 Task: Open the help section.
Action: Mouse moved to (1029, 93)
Screenshot: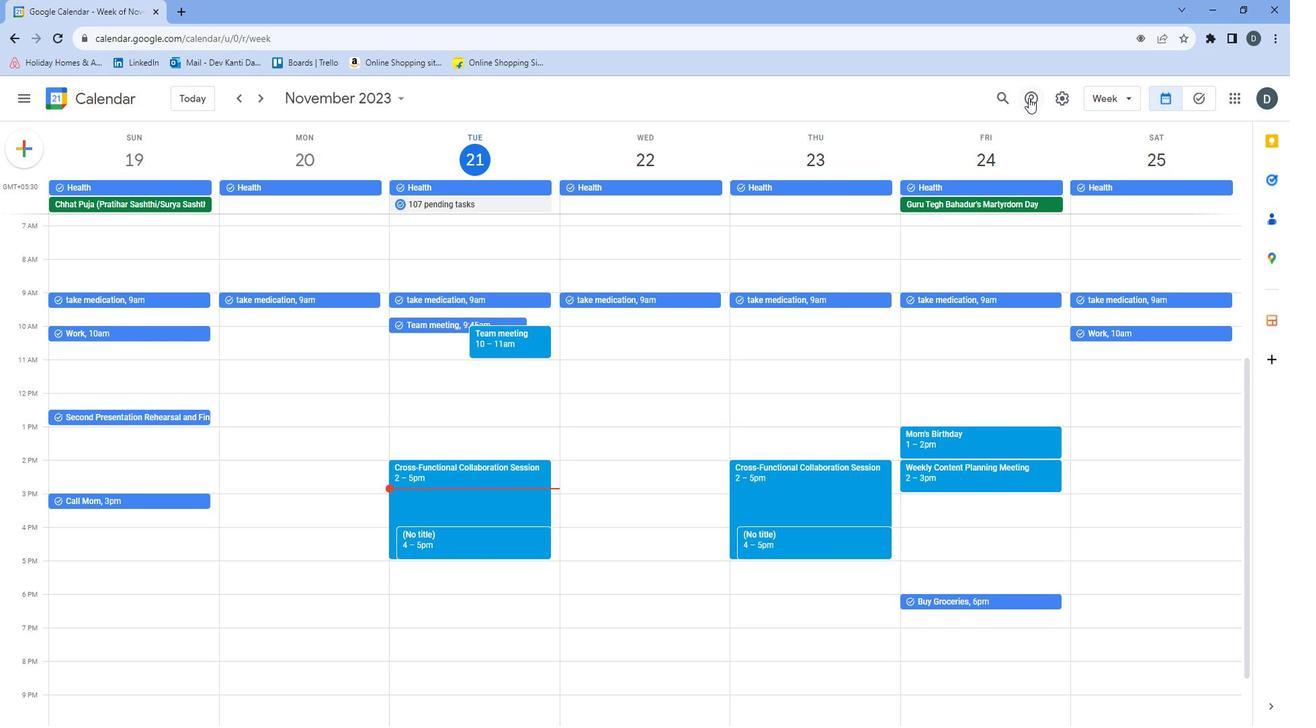 
Action: Mouse pressed left at (1029, 93)
Screenshot: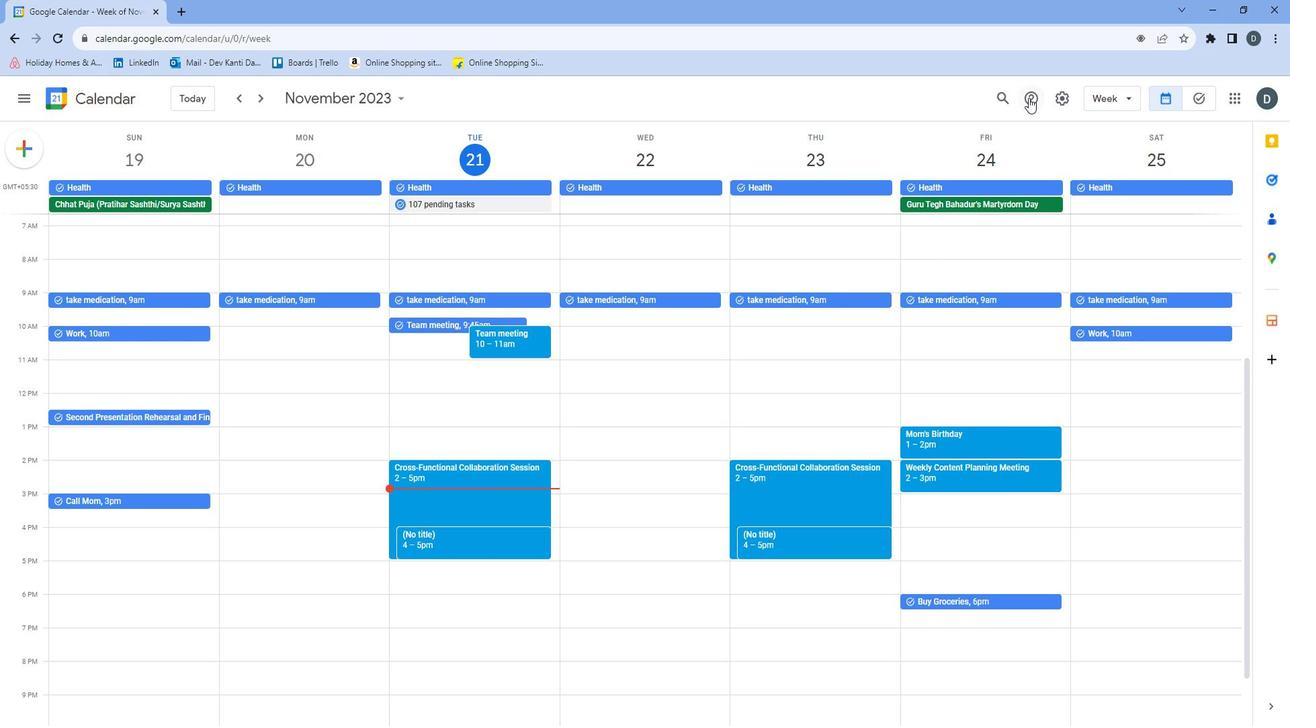 
Action: Mouse moved to (988, 120)
Screenshot: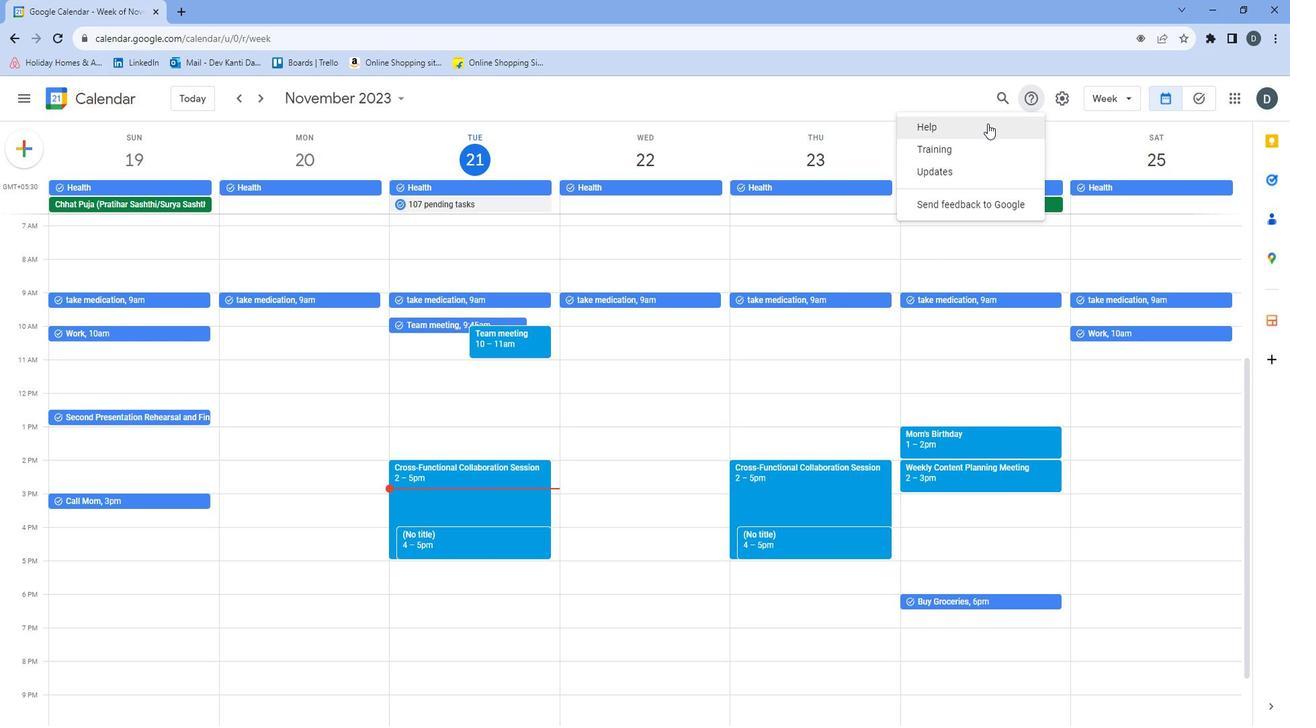
Action: Mouse pressed left at (988, 120)
Screenshot: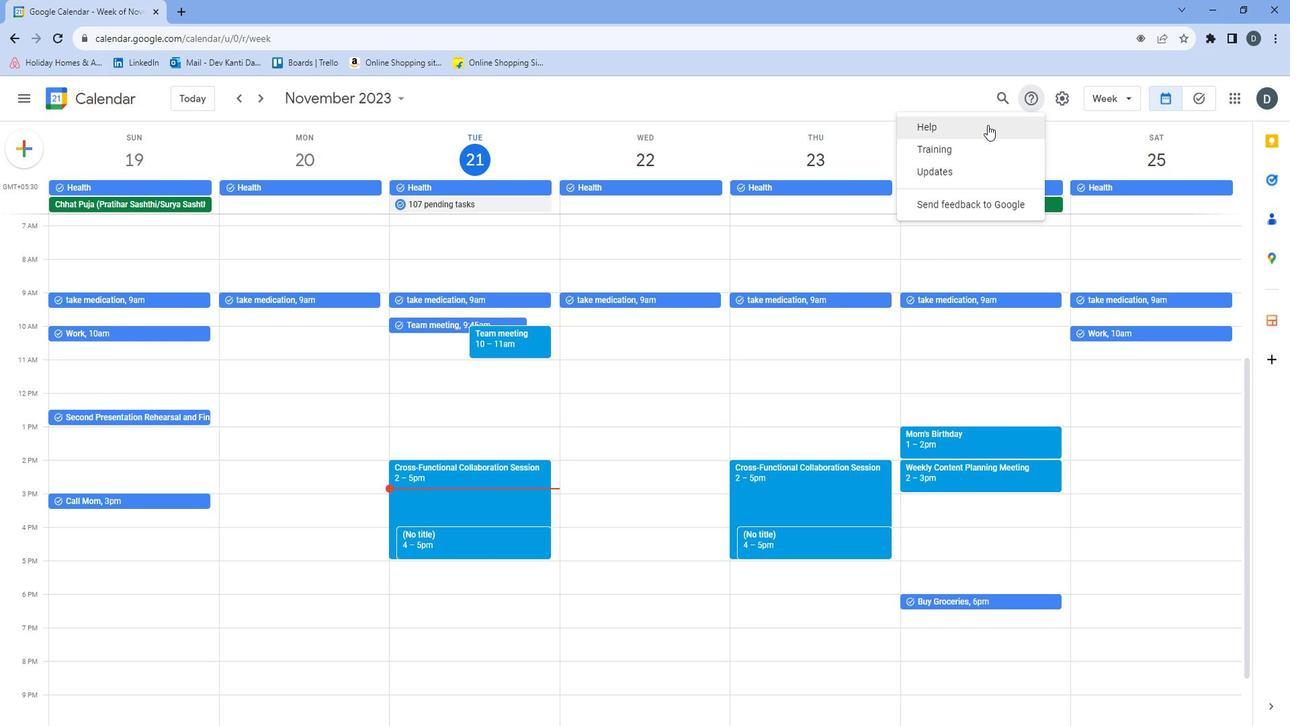 
Action: Mouse moved to (1085, 269)
Screenshot: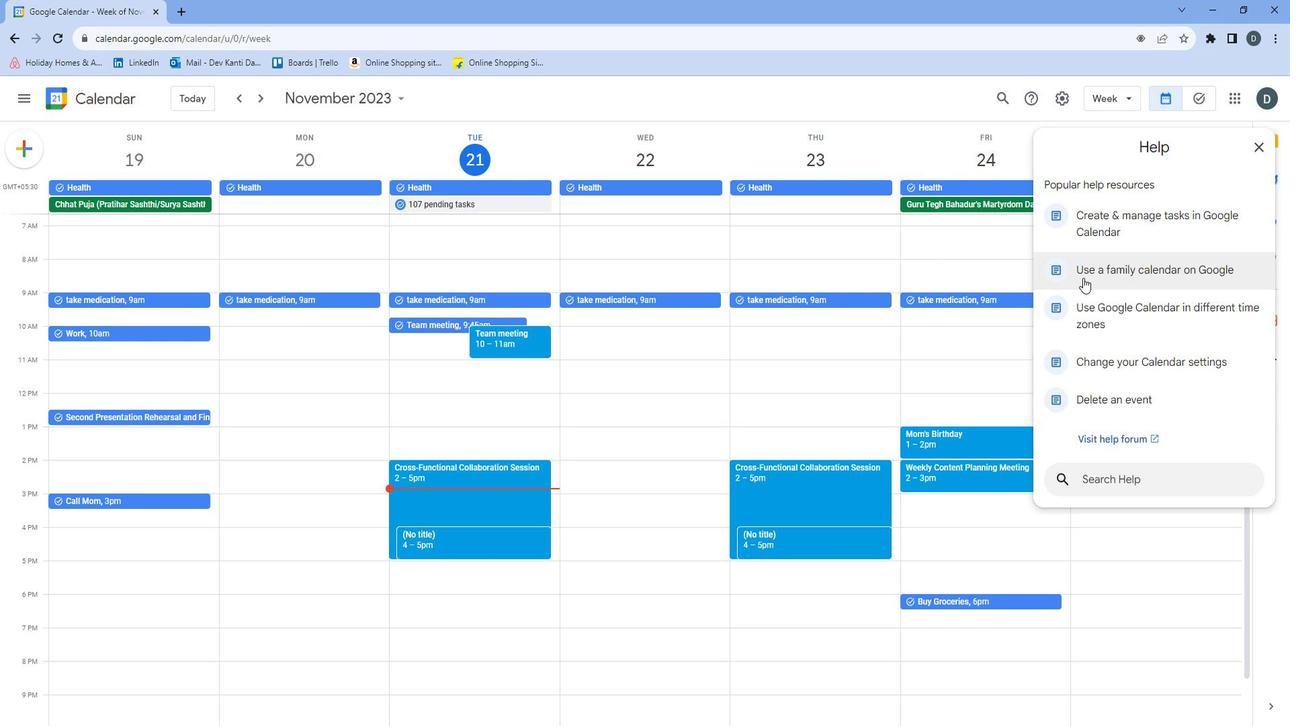 
Action: Mouse scrolled (1085, 268) with delta (0, 0)
Screenshot: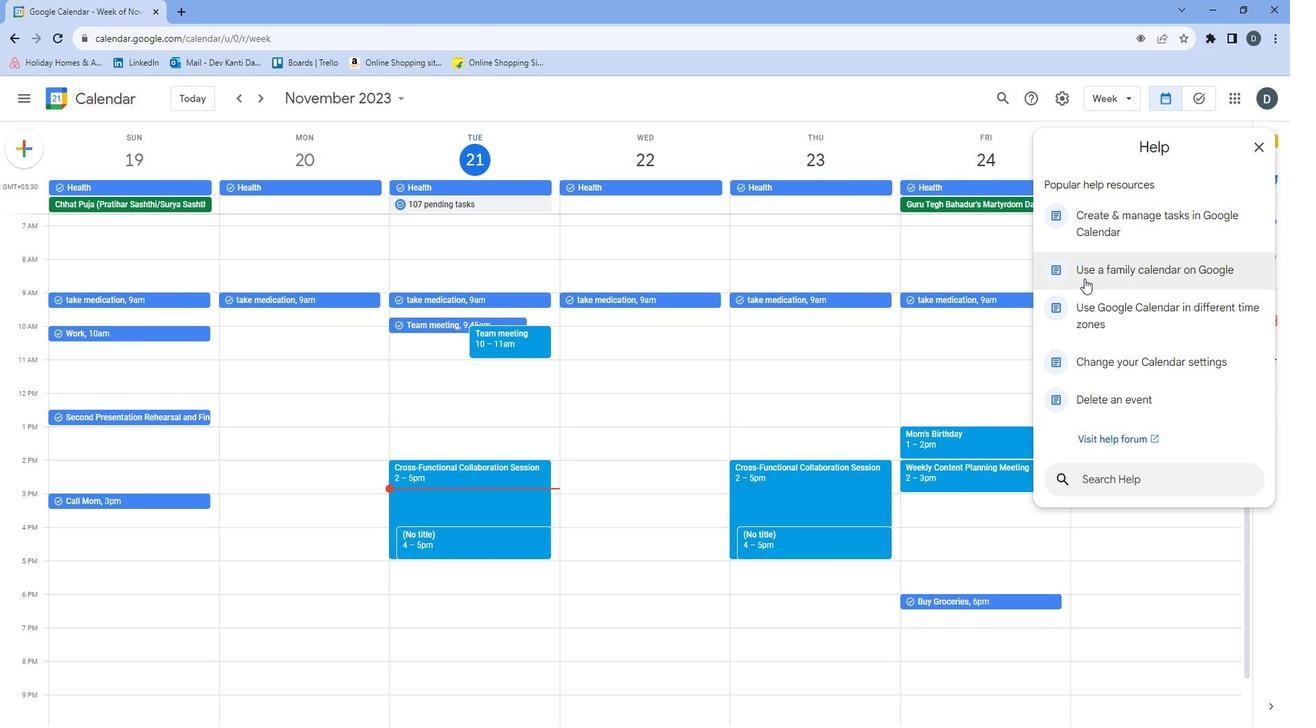 
Action: Mouse scrolled (1085, 268) with delta (0, 0)
Screenshot: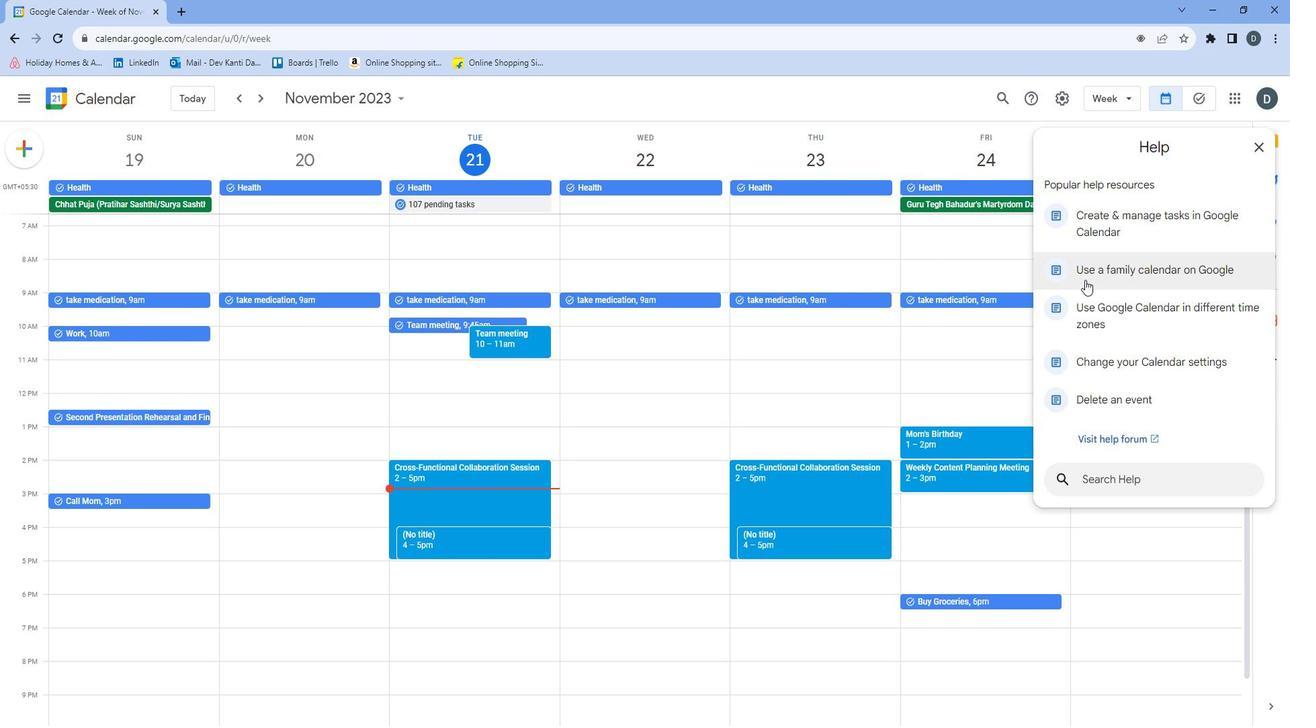 
Action: Mouse moved to (1086, 270)
Screenshot: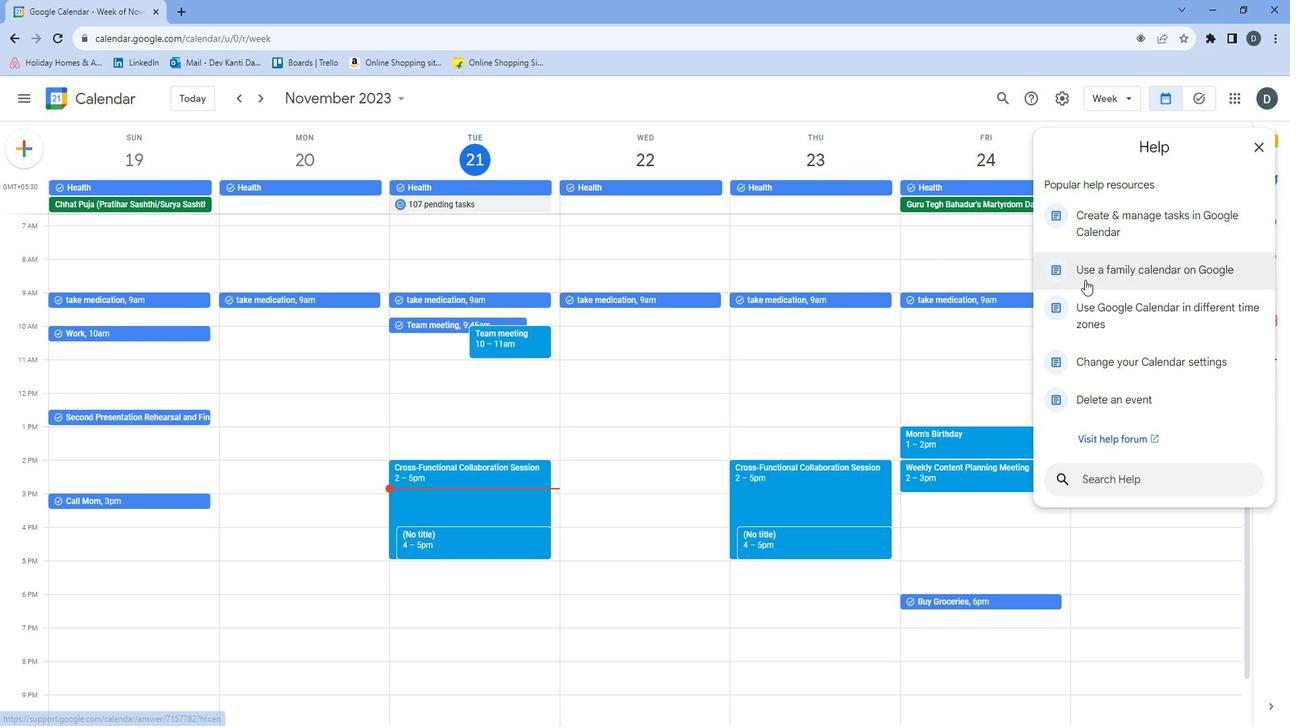 
